 Task: Add Bluebird Botanicals CBD Stick With 200 Mg Per A Stick to the cart.
Action: Mouse moved to (233, 104)
Screenshot: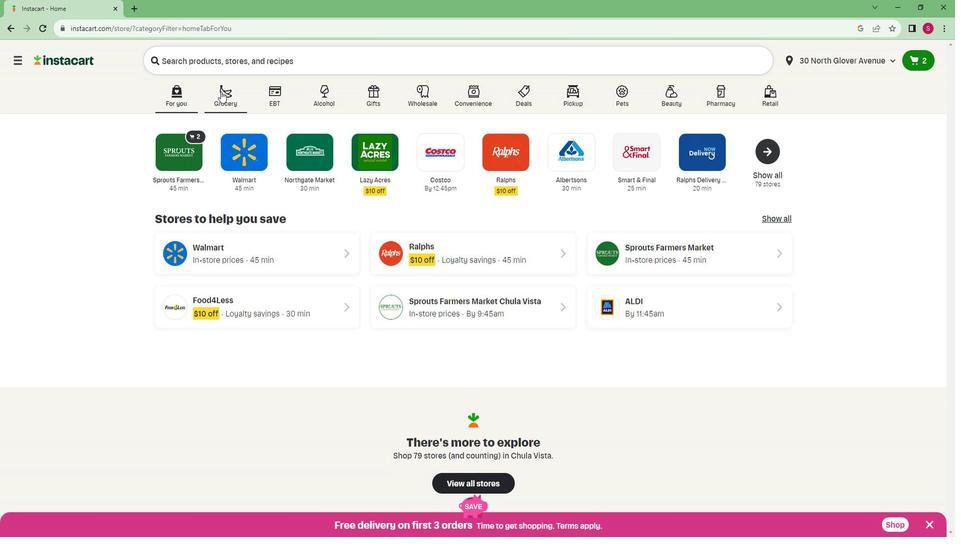 
Action: Mouse pressed left at (233, 104)
Screenshot: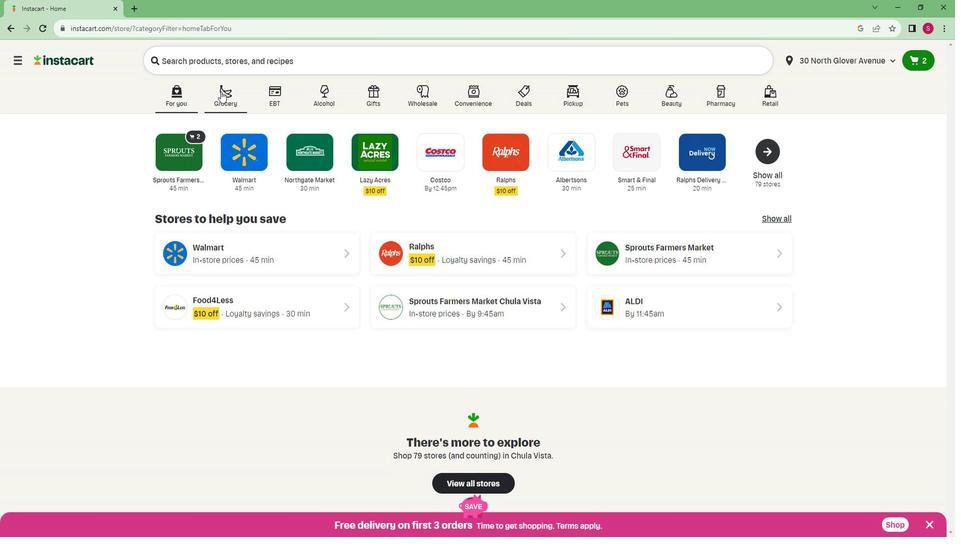 
Action: Mouse moved to (243, 294)
Screenshot: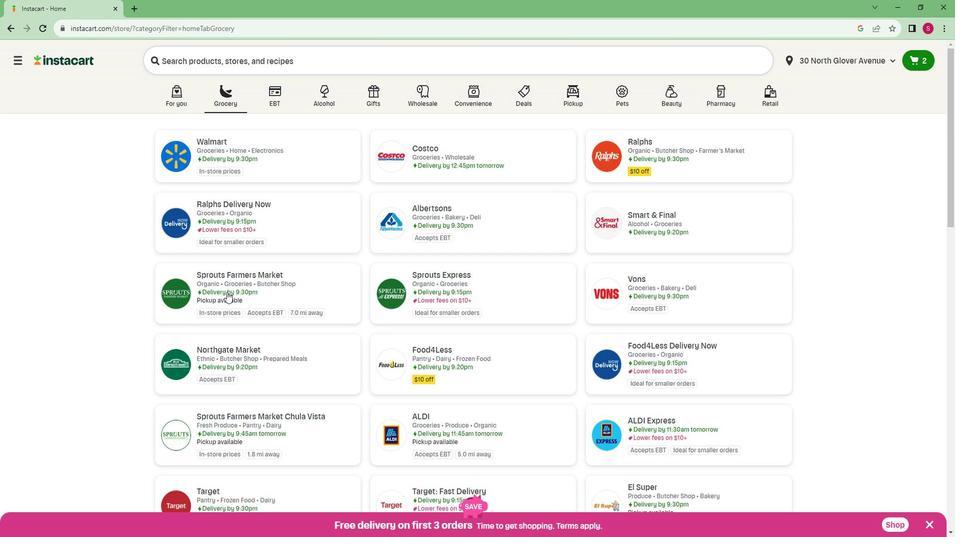 
Action: Mouse pressed left at (243, 294)
Screenshot: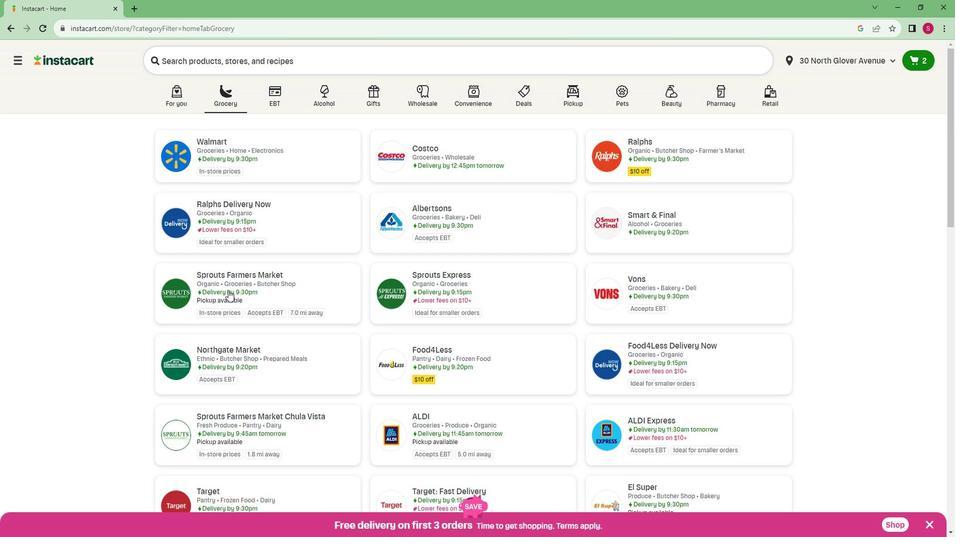 
Action: Mouse moved to (102, 408)
Screenshot: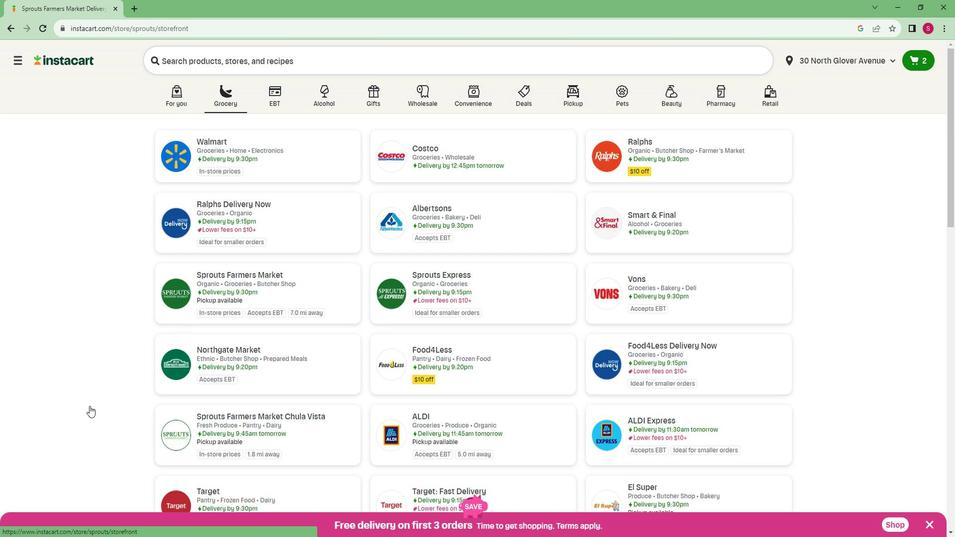 
Action: Mouse scrolled (102, 407) with delta (0, 0)
Screenshot: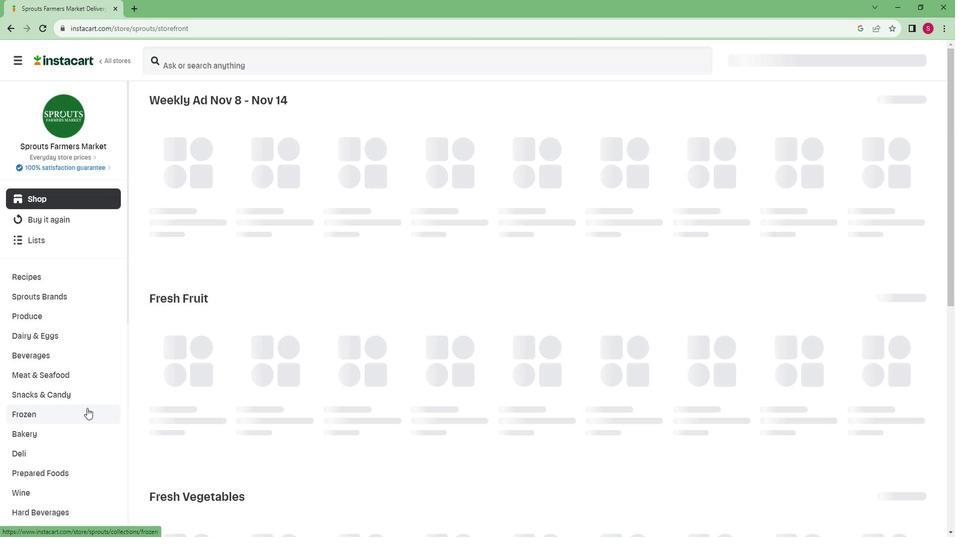
Action: Mouse scrolled (102, 407) with delta (0, 0)
Screenshot: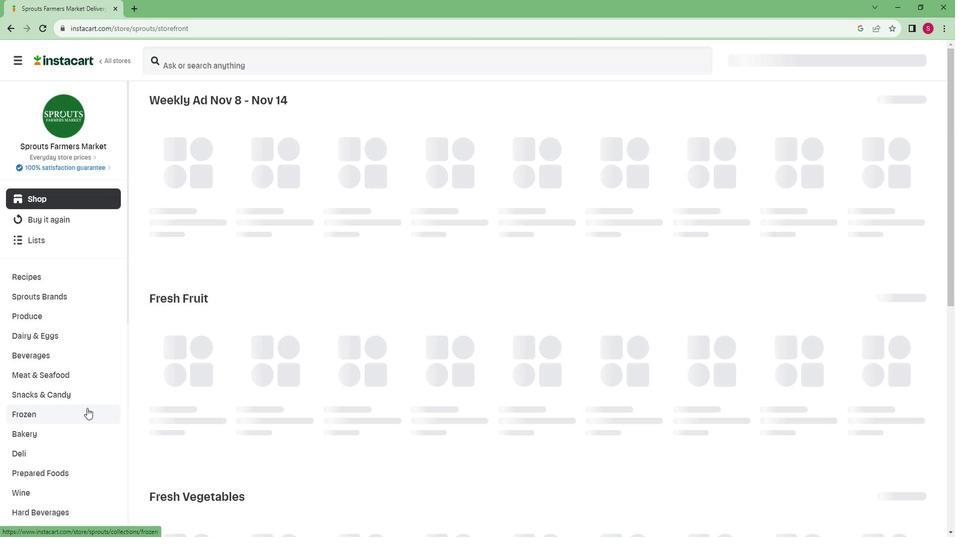 
Action: Mouse scrolled (102, 407) with delta (0, 0)
Screenshot: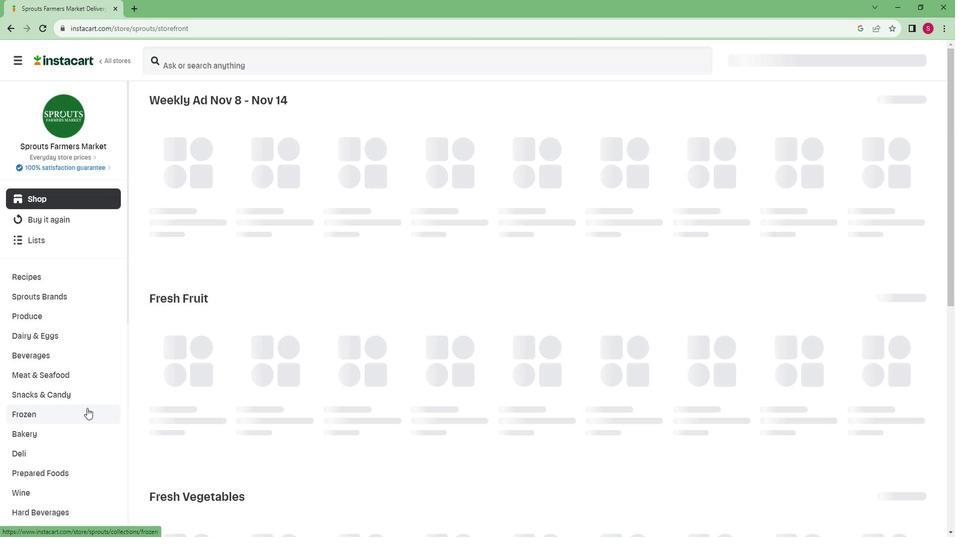 
Action: Mouse scrolled (102, 407) with delta (0, 0)
Screenshot: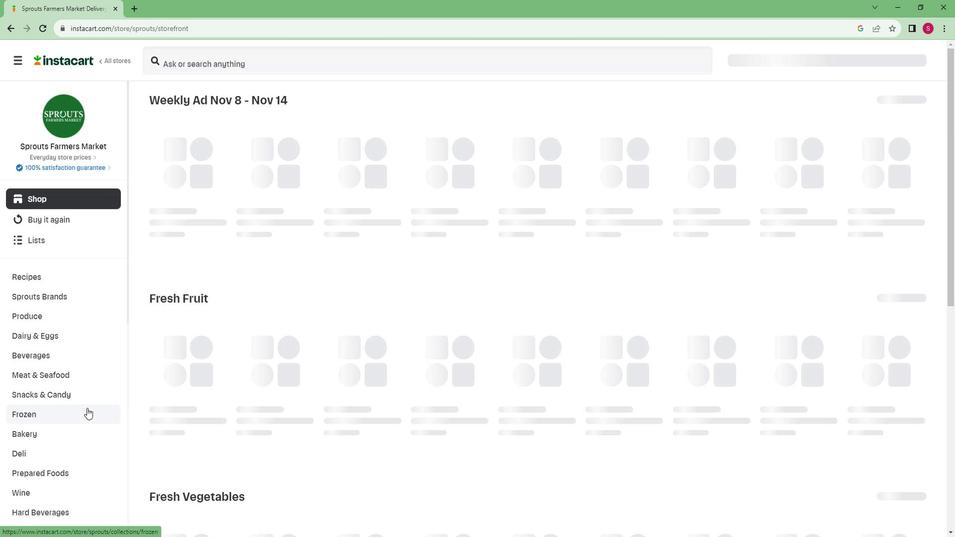 
Action: Mouse moved to (101, 408)
Screenshot: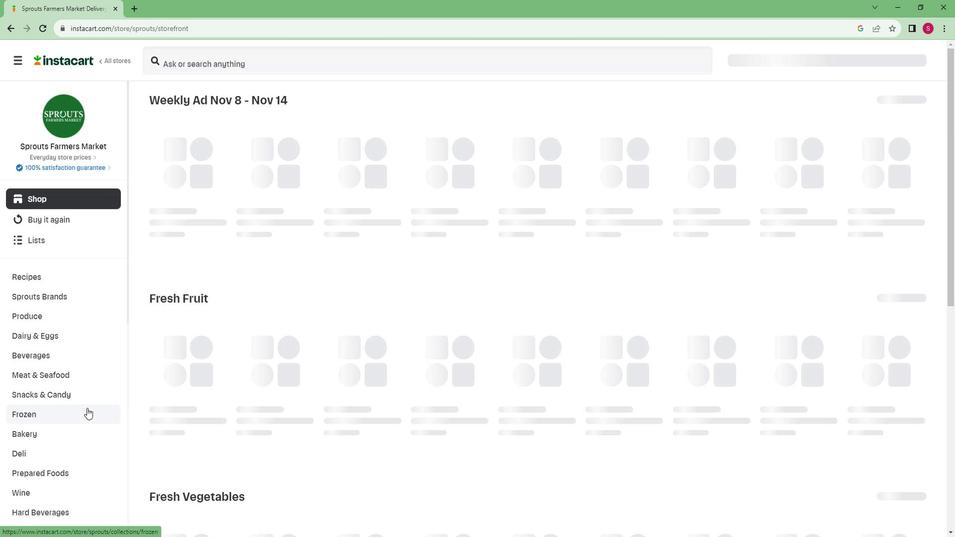 
Action: Mouse scrolled (101, 408) with delta (0, 0)
Screenshot: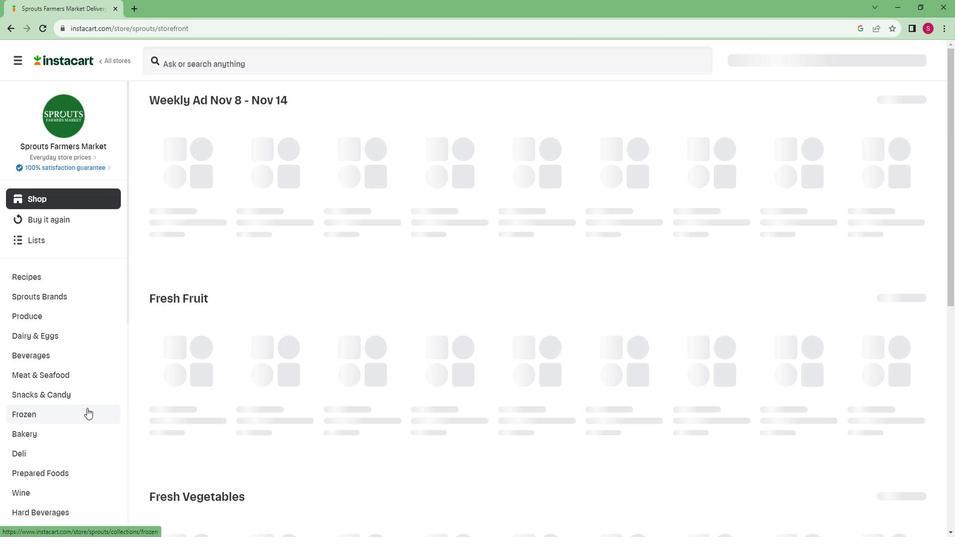 
Action: Mouse scrolled (101, 408) with delta (0, 0)
Screenshot: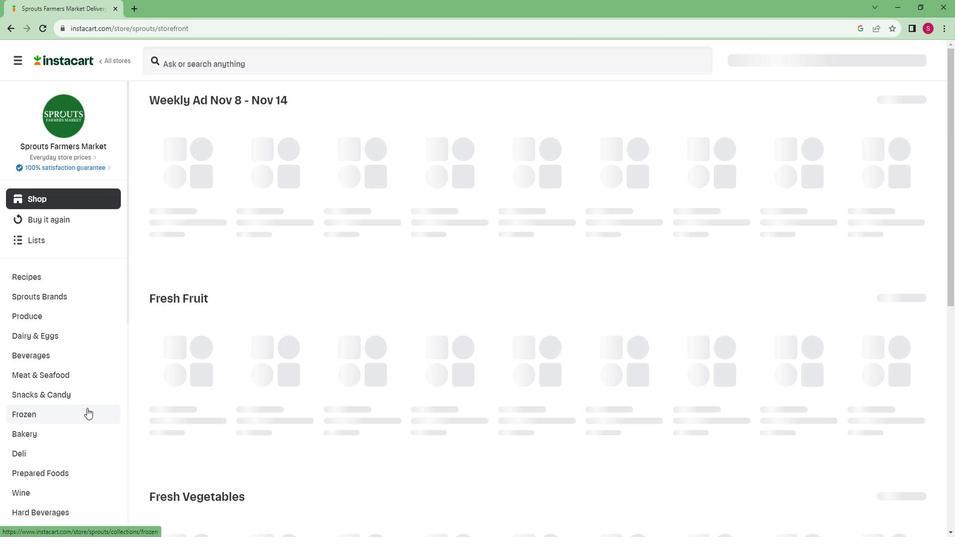 
Action: Mouse scrolled (101, 408) with delta (0, 0)
Screenshot: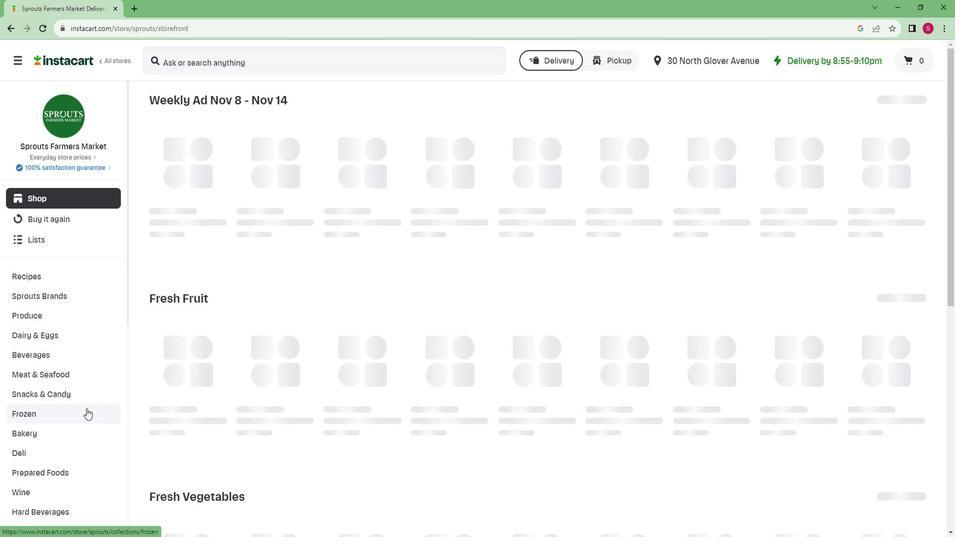 
Action: Mouse moved to (72, 424)
Screenshot: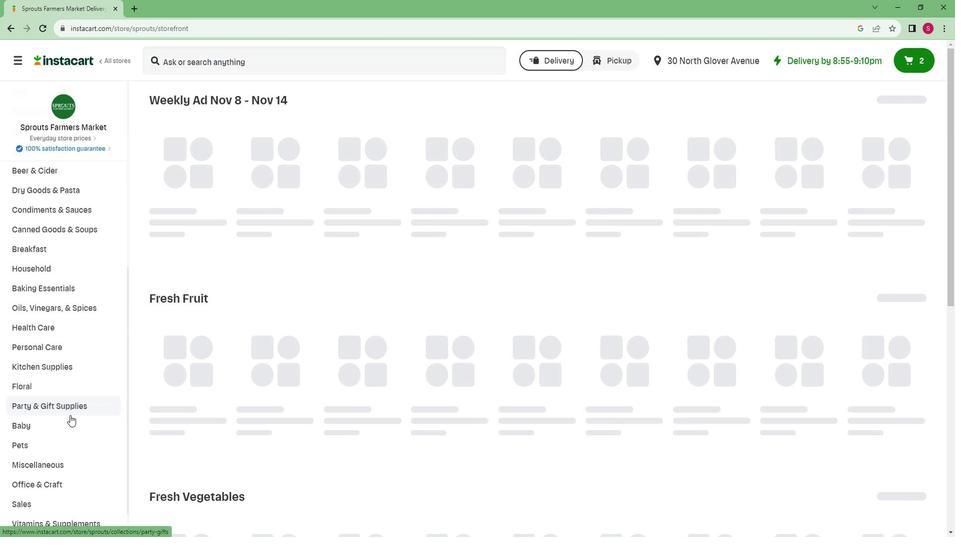 
Action: Mouse scrolled (72, 424) with delta (0, 0)
Screenshot: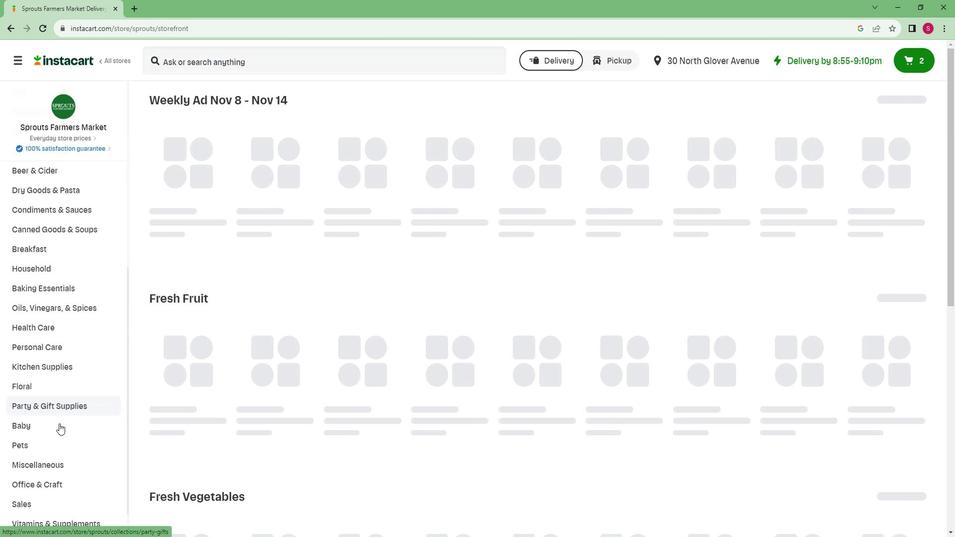 
Action: Mouse scrolled (72, 424) with delta (0, 0)
Screenshot: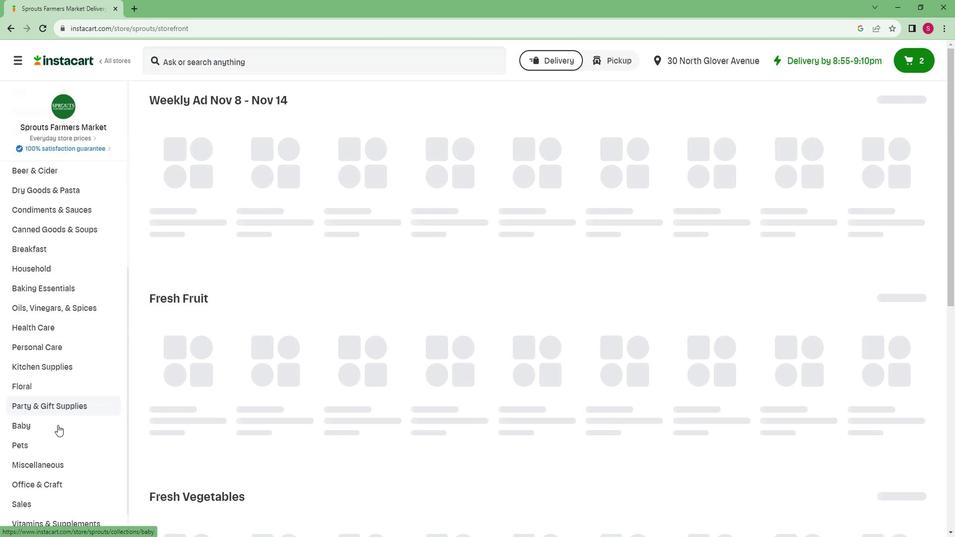 
Action: Mouse moved to (72, 424)
Screenshot: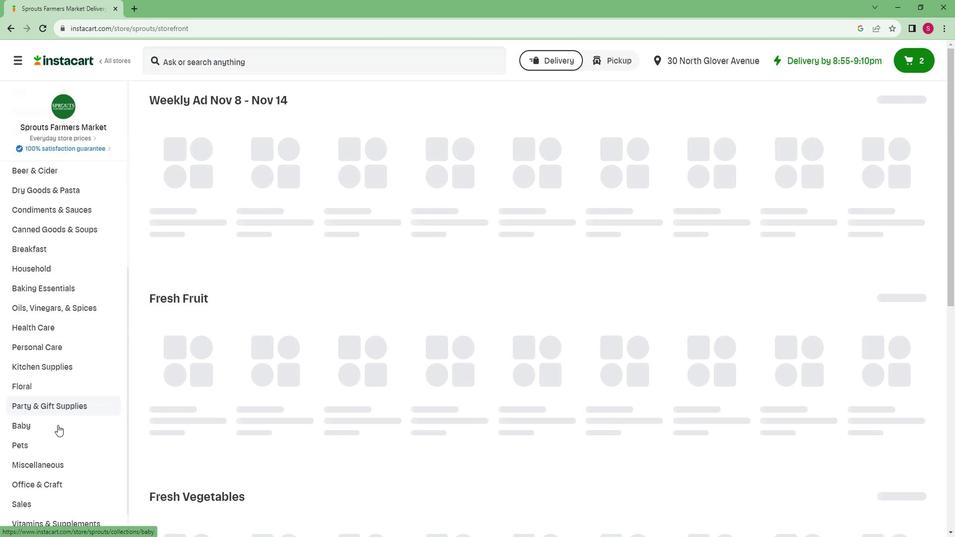 
Action: Mouse scrolled (72, 424) with delta (0, 0)
Screenshot: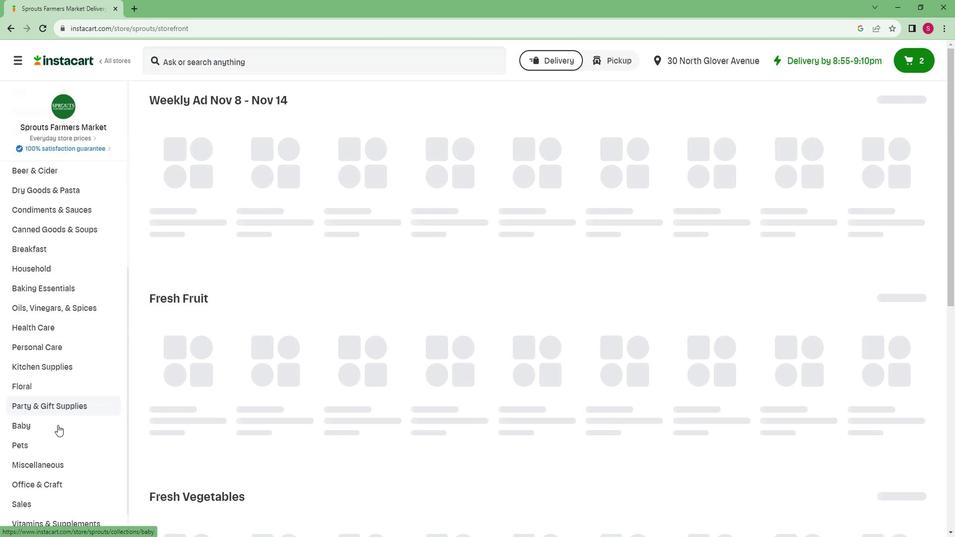 
Action: Mouse moved to (71, 424)
Screenshot: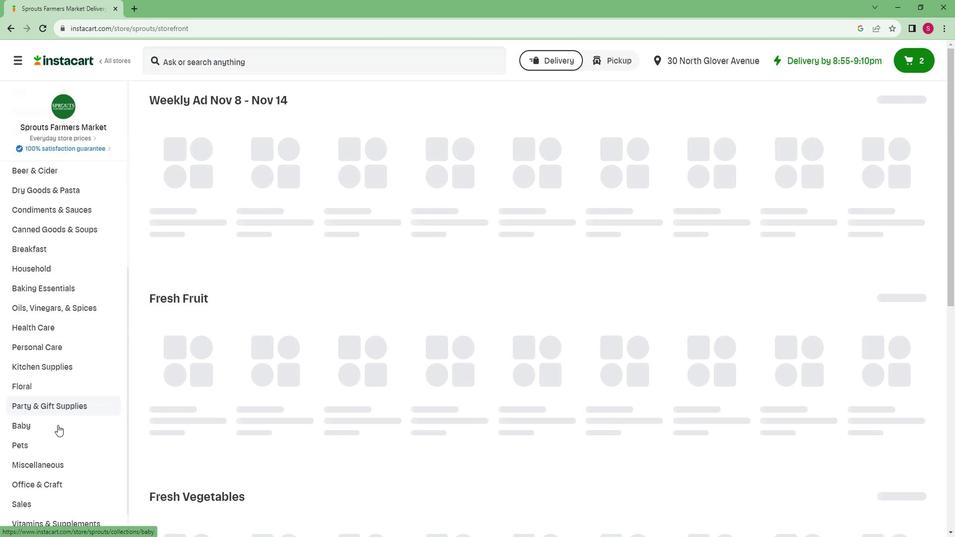 
Action: Mouse scrolled (71, 424) with delta (0, 0)
Screenshot: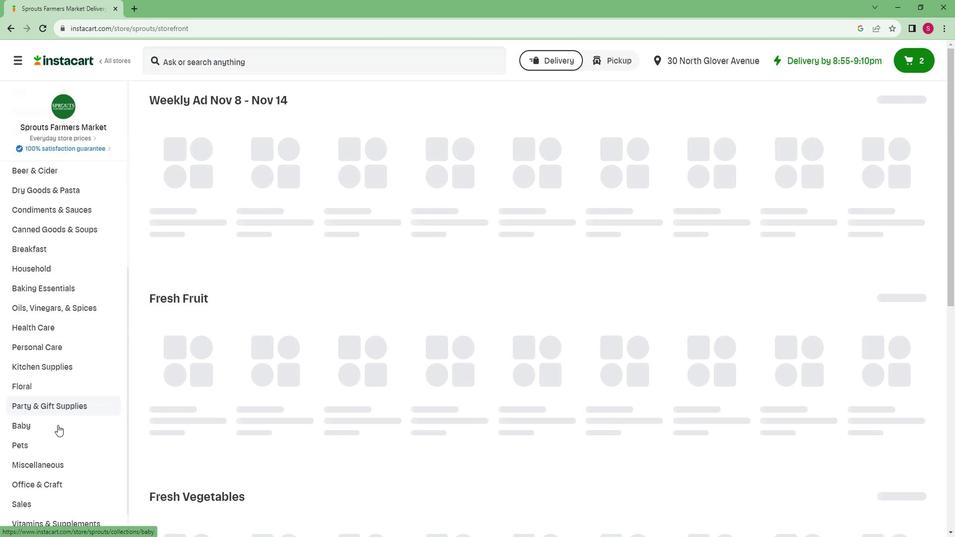 
Action: Mouse scrolled (71, 424) with delta (0, 0)
Screenshot: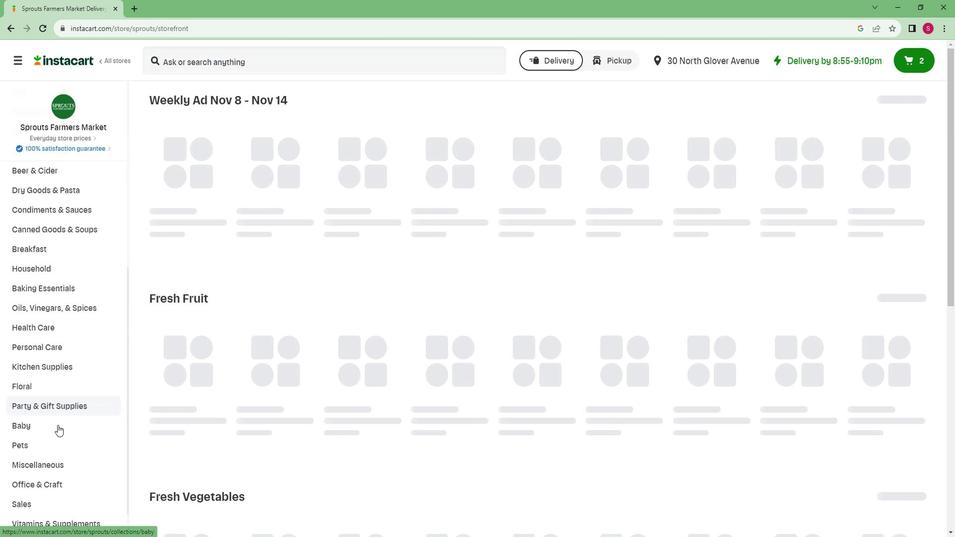 
Action: Mouse moved to (40, 499)
Screenshot: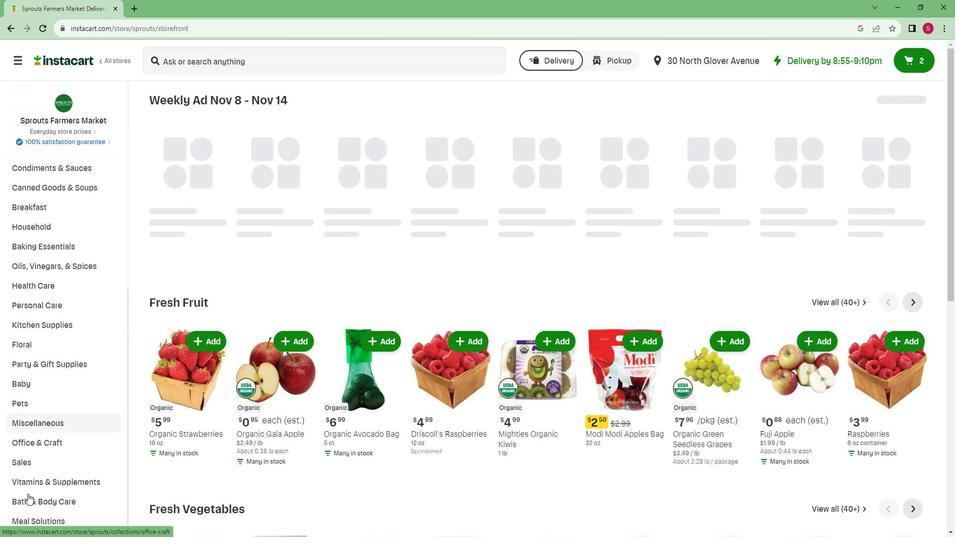 
Action: Mouse pressed left at (40, 499)
Screenshot: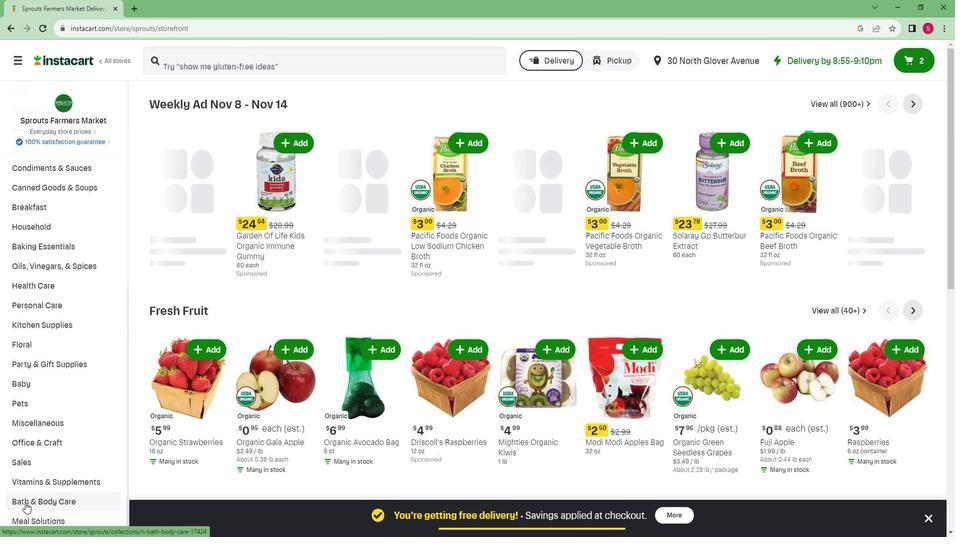 
Action: Mouse moved to (43, 482)
Screenshot: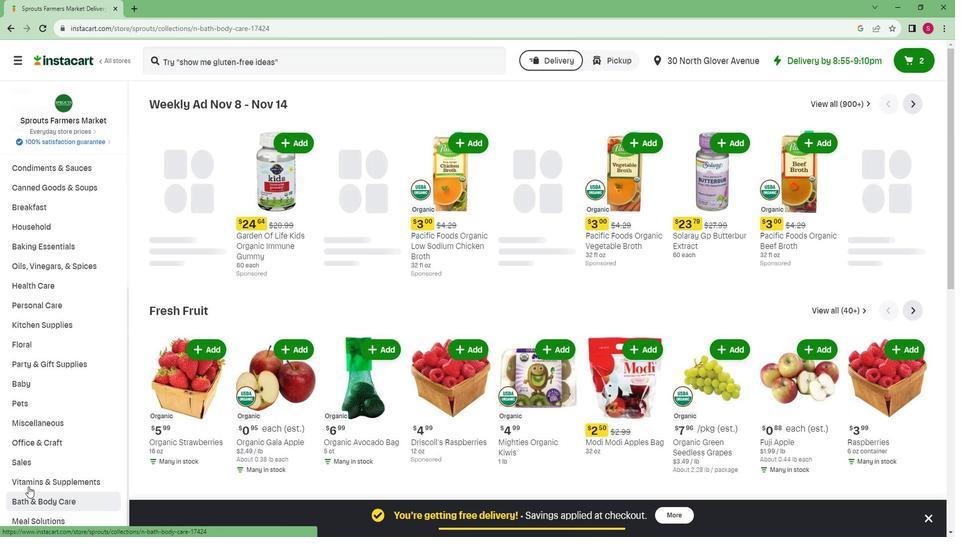
Action: Mouse scrolled (43, 482) with delta (0, 0)
Screenshot: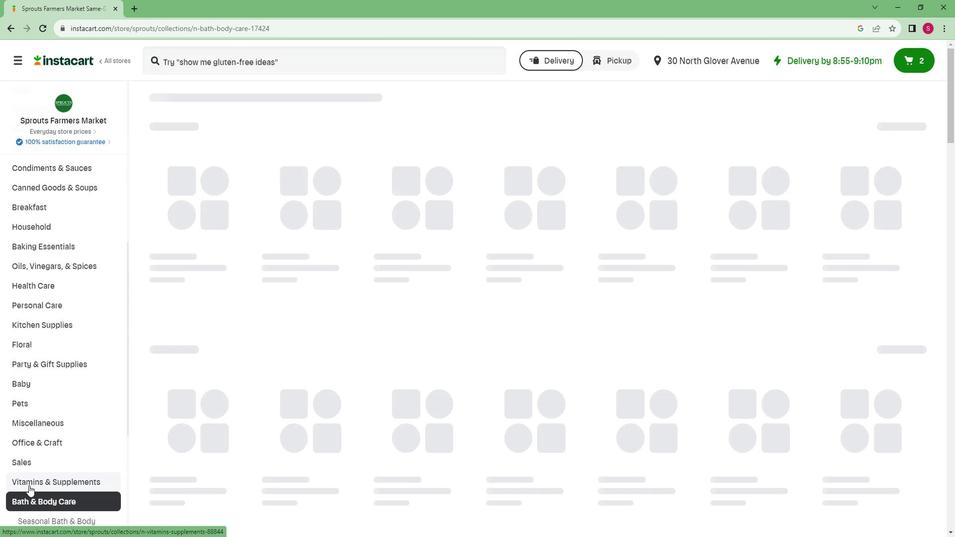 
Action: Mouse scrolled (43, 482) with delta (0, 0)
Screenshot: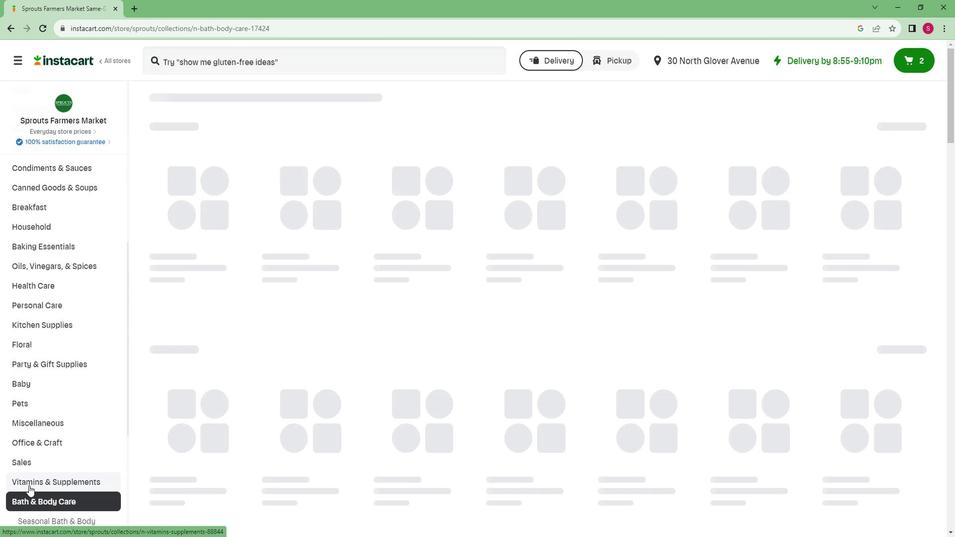 
Action: Mouse scrolled (43, 482) with delta (0, 0)
Screenshot: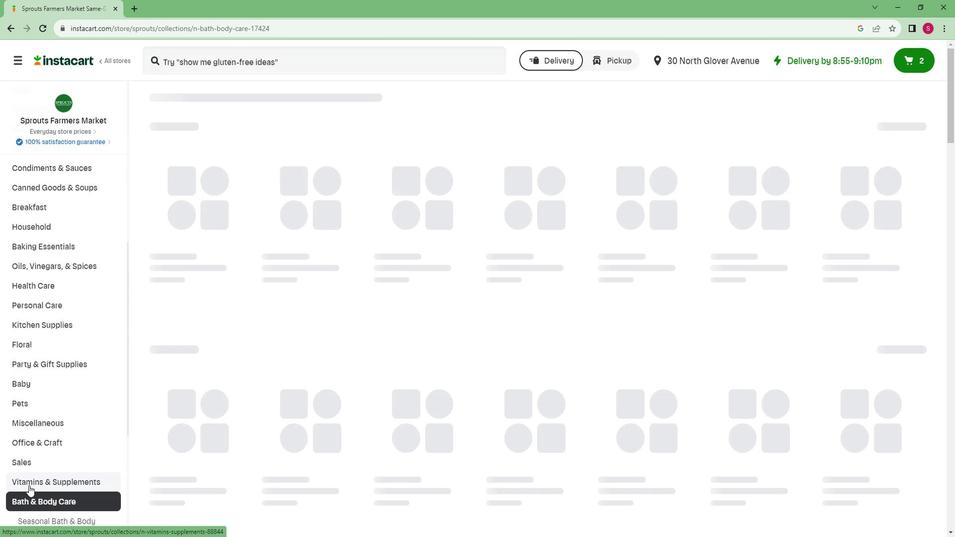 
Action: Mouse scrolled (43, 482) with delta (0, 0)
Screenshot: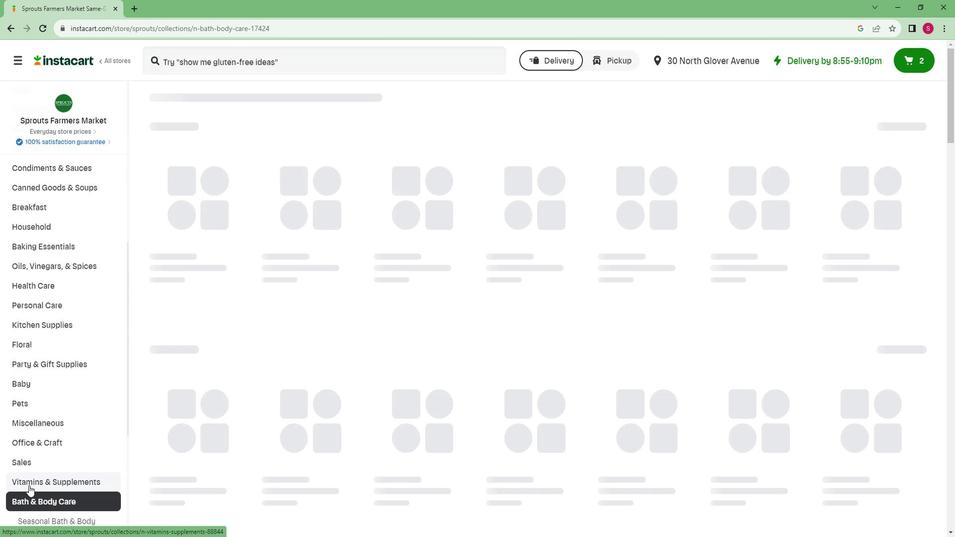
Action: Mouse scrolled (43, 482) with delta (0, 0)
Screenshot: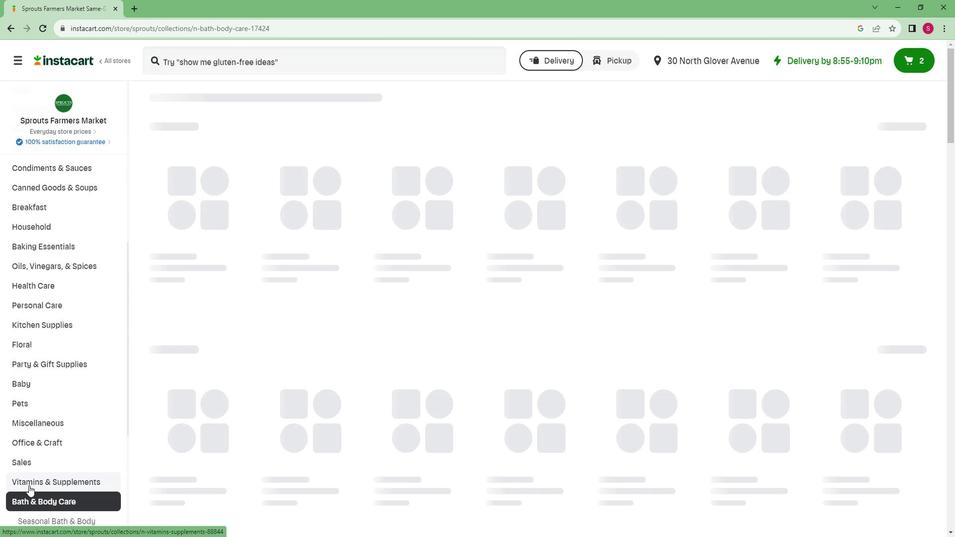 
Action: Mouse scrolled (43, 482) with delta (0, 0)
Screenshot: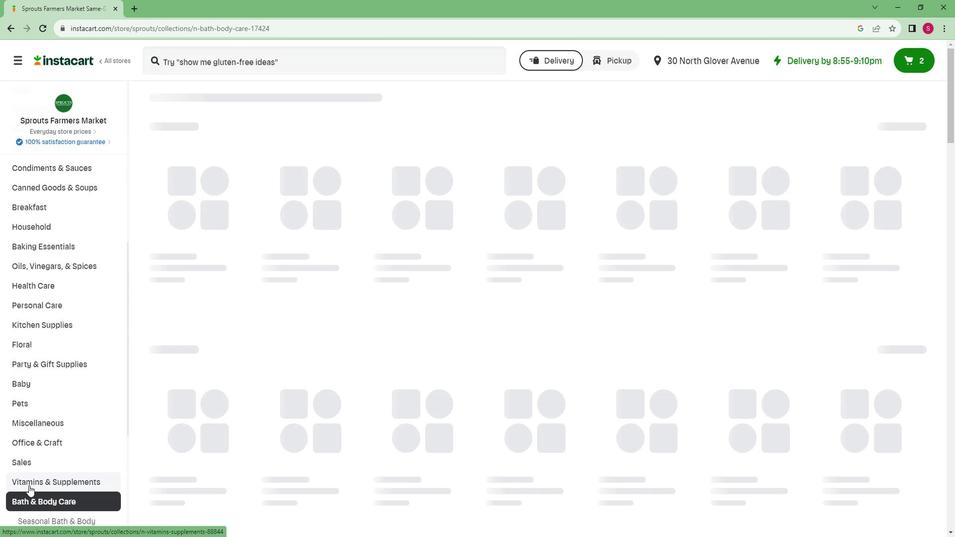 
Action: Mouse moved to (65, 446)
Screenshot: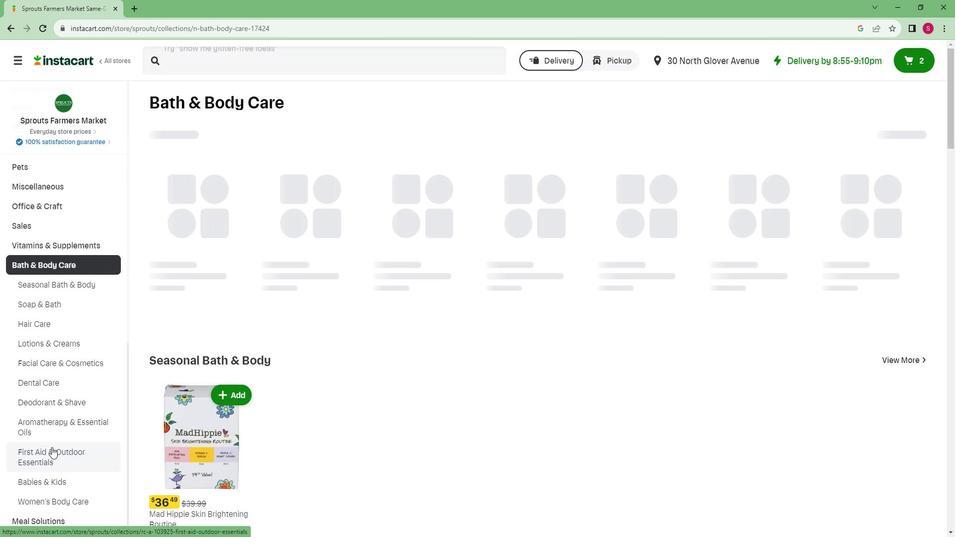 
Action: Mouse pressed left at (65, 446)
Screenshot: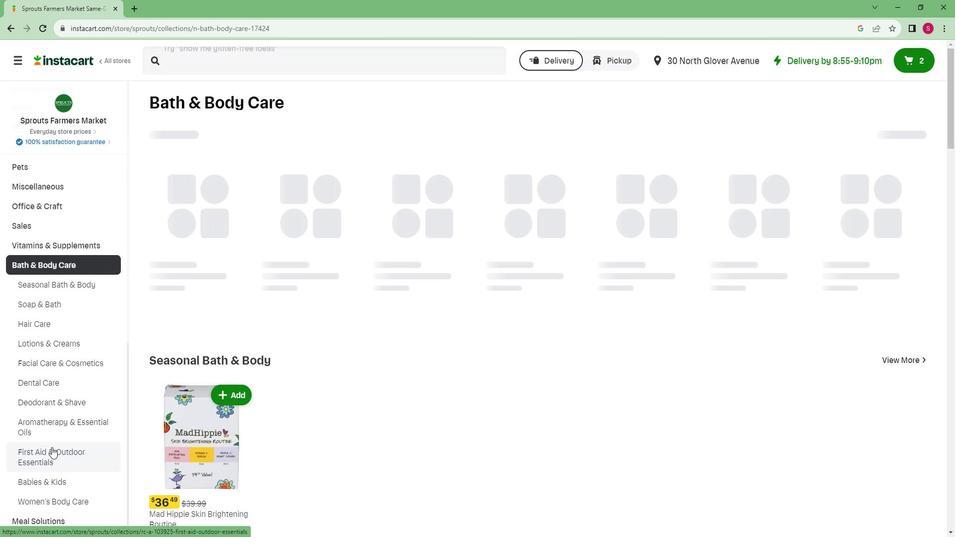 
Action: Mouse moved to (215, 72)
Screenshot: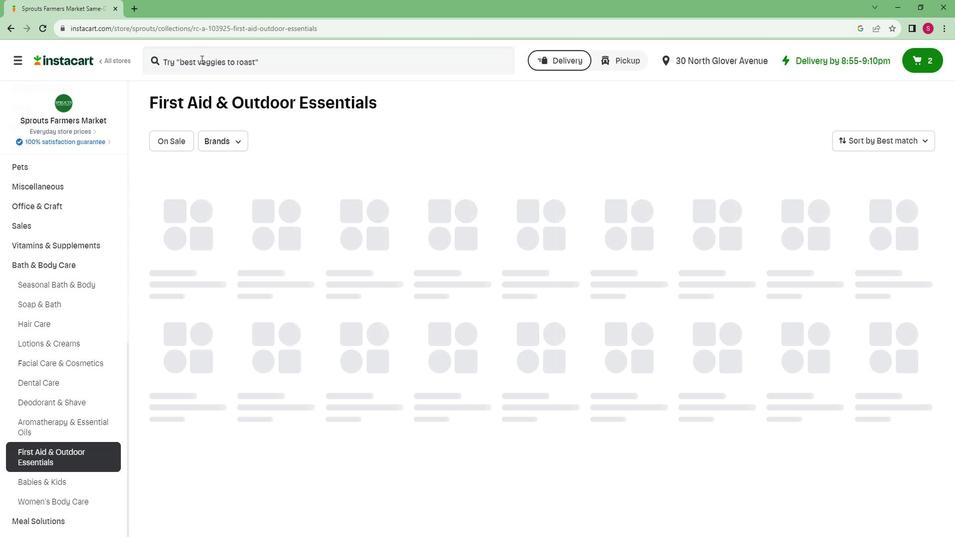 
Action: Mouse pressed left at (215, 72)
Screenshot: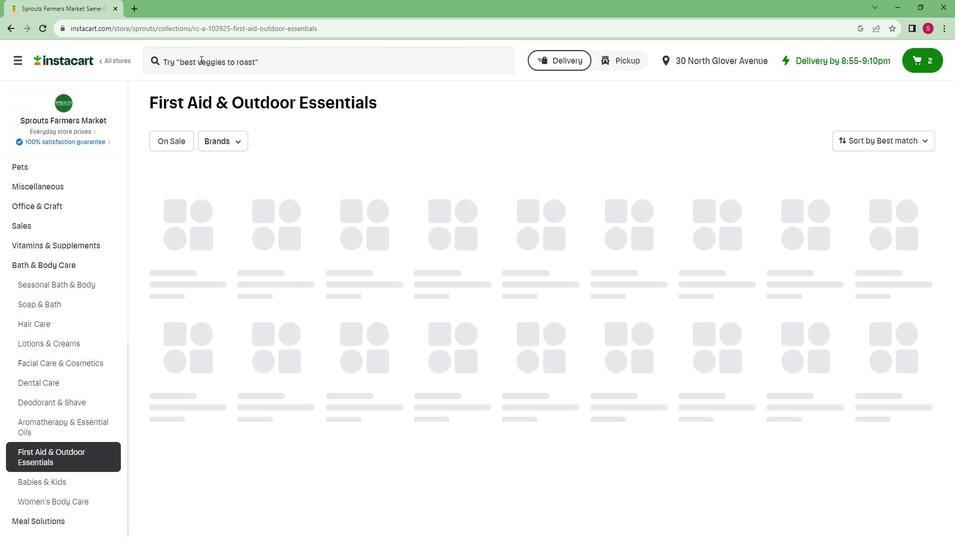 
Action: Key pressed <Key.caps_lock>B<Key.caps_lock>luebird<Key.space><Key.caps_lock>B<Key.caps_lock>otanicals<Key.space><Key.caps_lock>CBD<Key.space>S<Key.caps_lock>tick<Key.space><Key.caps_lock>W<Key.caps_lock>ith<Key.space>200<Key.space><Key.caps_lock>M<Key.caps_lock>g<Key.space>per<Key.space><Key.caps_lock>A<Key.caps_lock><Key.space>stick<Key.enter>
Screenshot: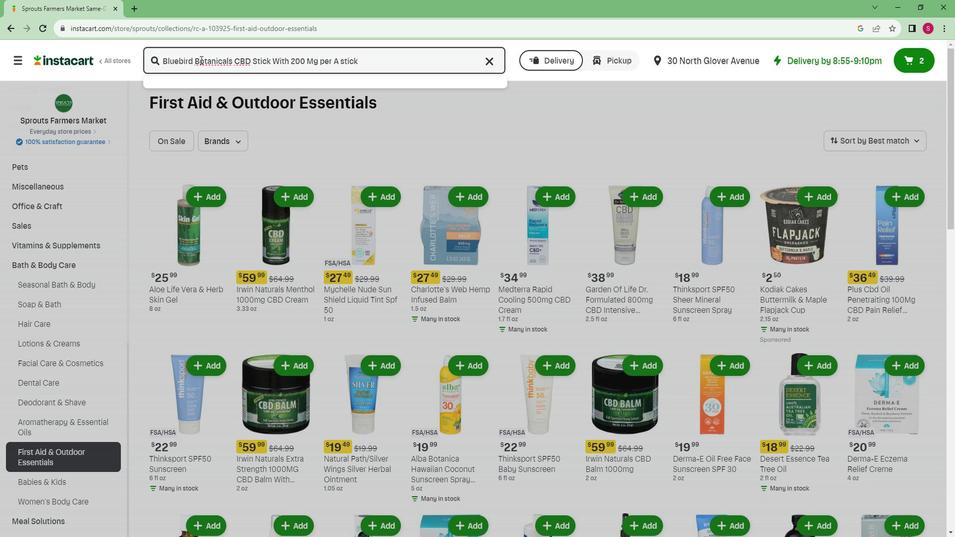 
Action: Mouse moved to (282, 156)
Screenshot: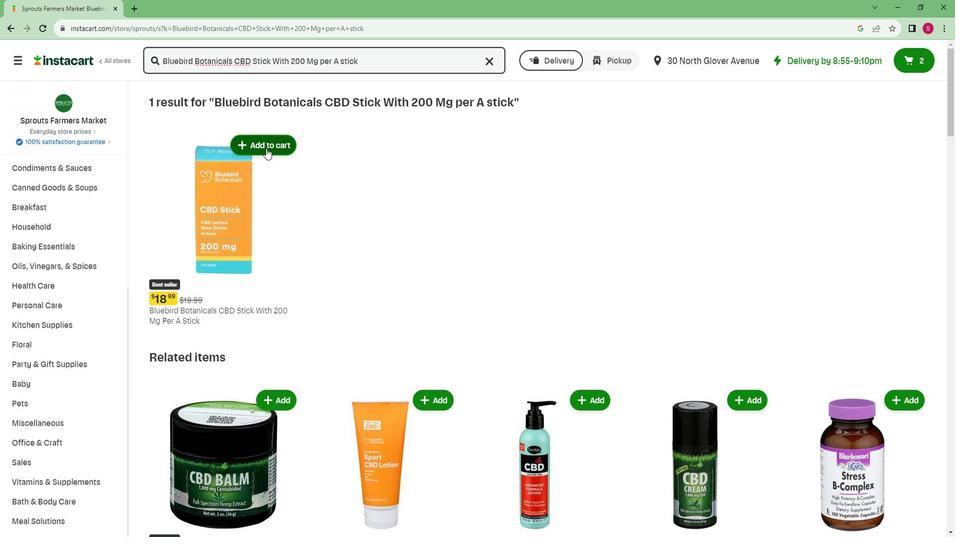 
Action: Mouse pressed left at (282, 156)
Screenshot: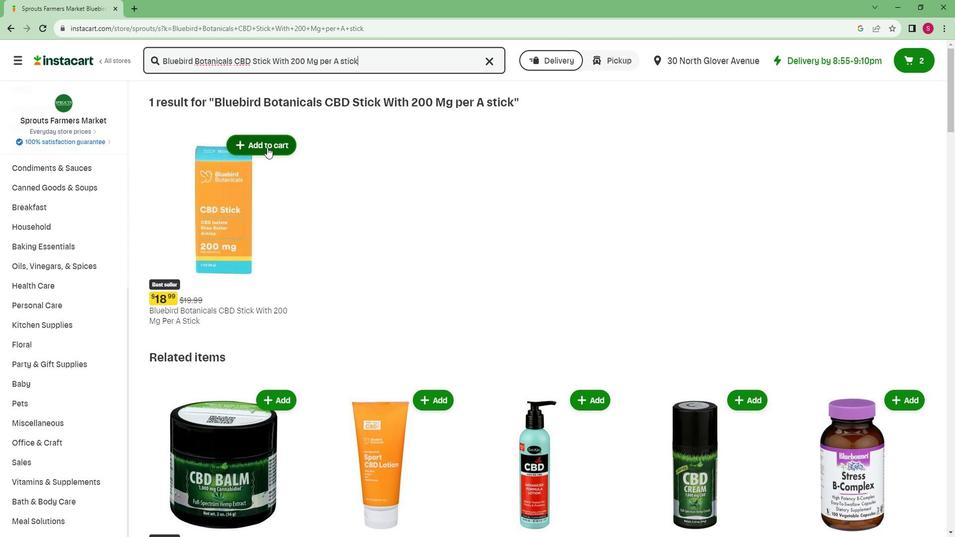 
